 Task: Look for products in the category "Weight Management & Blood Sugar" from Sprouts only.
Action: Mouse moved to (264, 125)
Screenshot: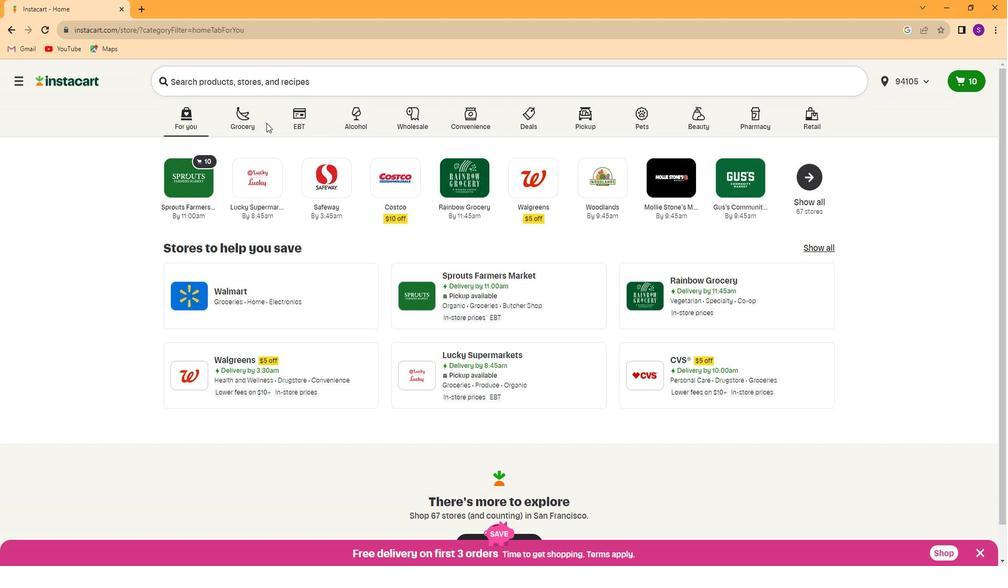 
Action: Mouse pressed left at (264, 125)
Screenshot: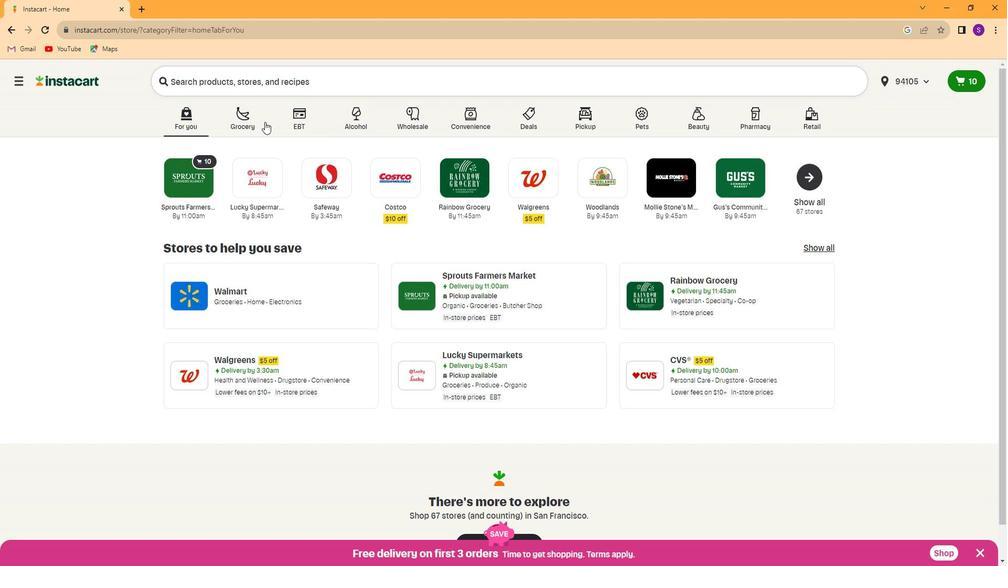 
Action: Mouse moved to (794, 212)
Screenshot: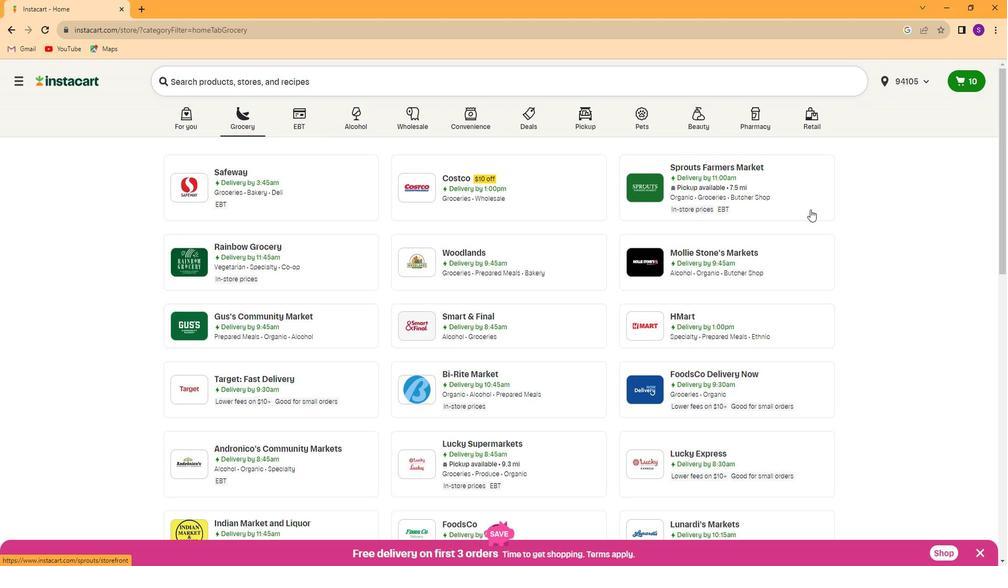 
Action: Mouse pressed left at (794, 212)
Screenshot: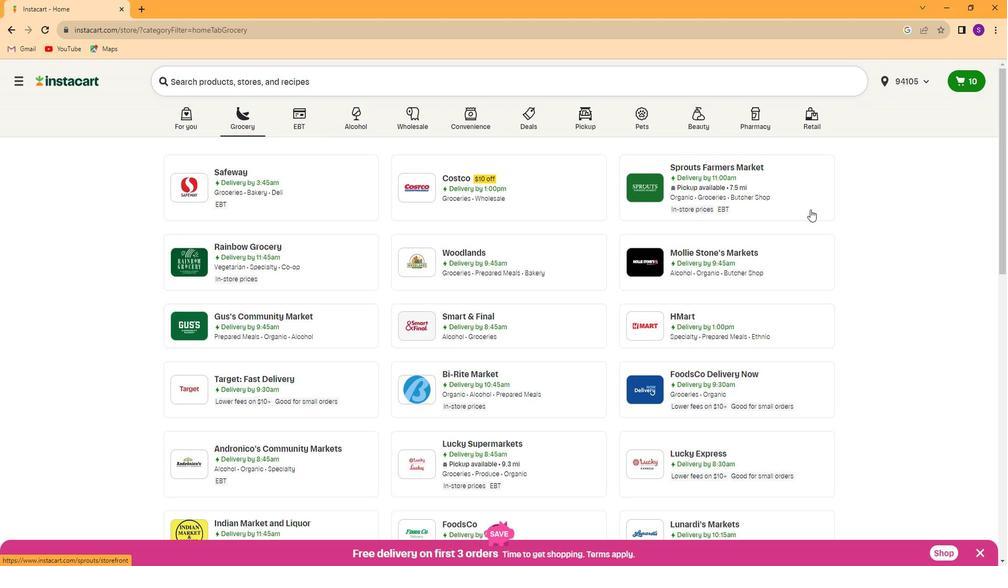 
Action: Mouse moved to (107, 419)
Screenshot: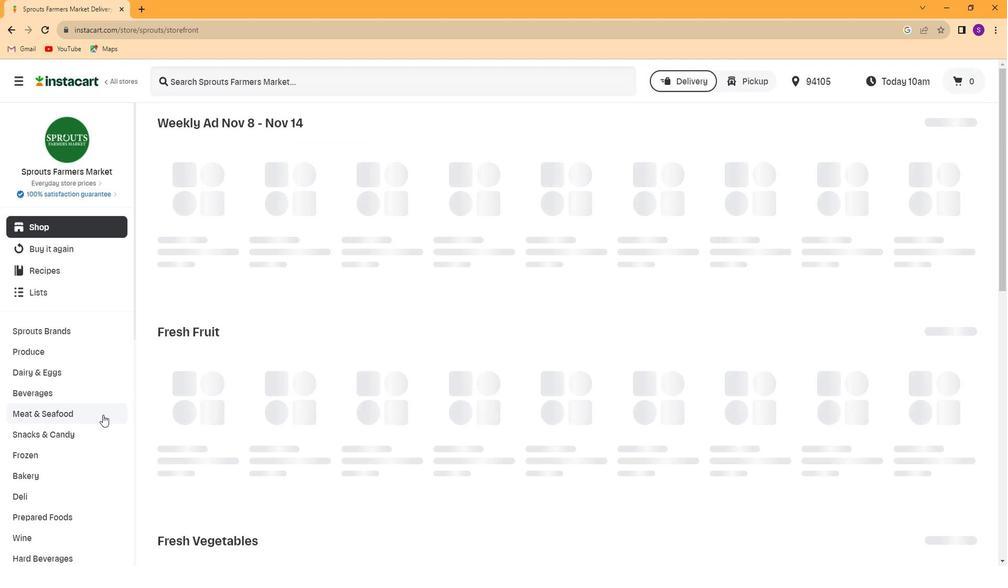 
Action: Mouse scrolled (107, 419) with delta (0, 0)
Screenshot: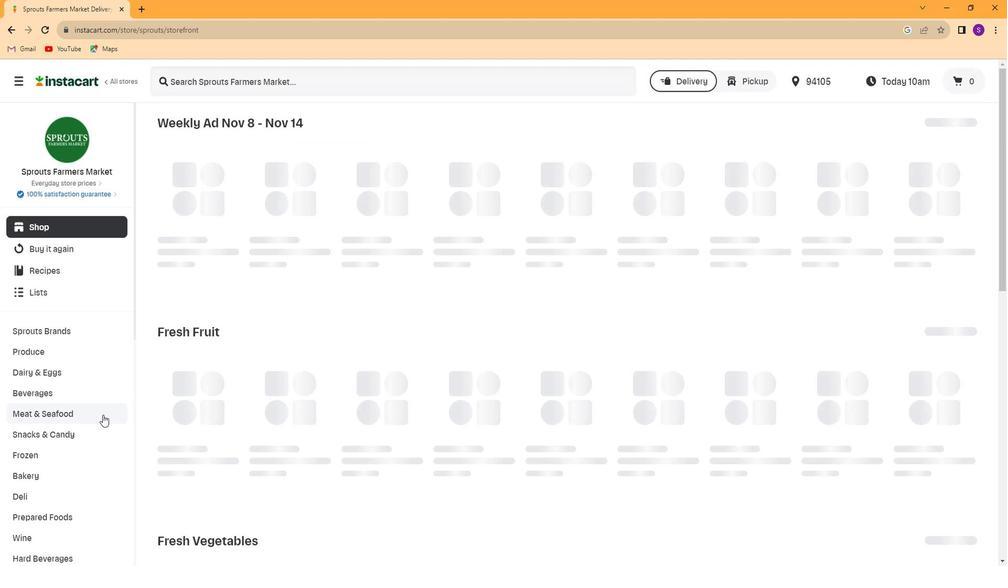 
Action: Mouse moved to (106, 420)
Screenshot: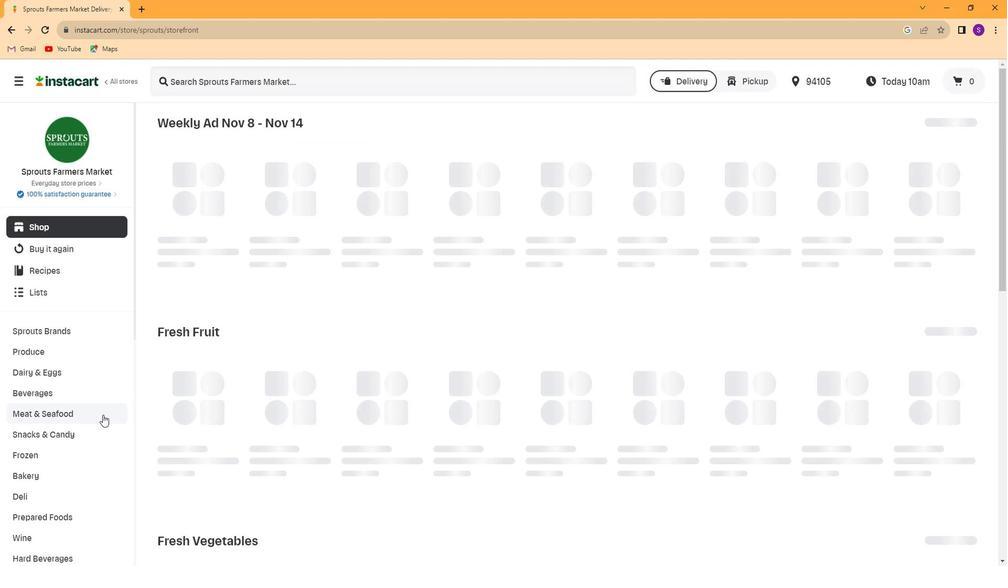 
Action: Mouse scrolled (106, 419) with delta (0, 0)
Screenshot: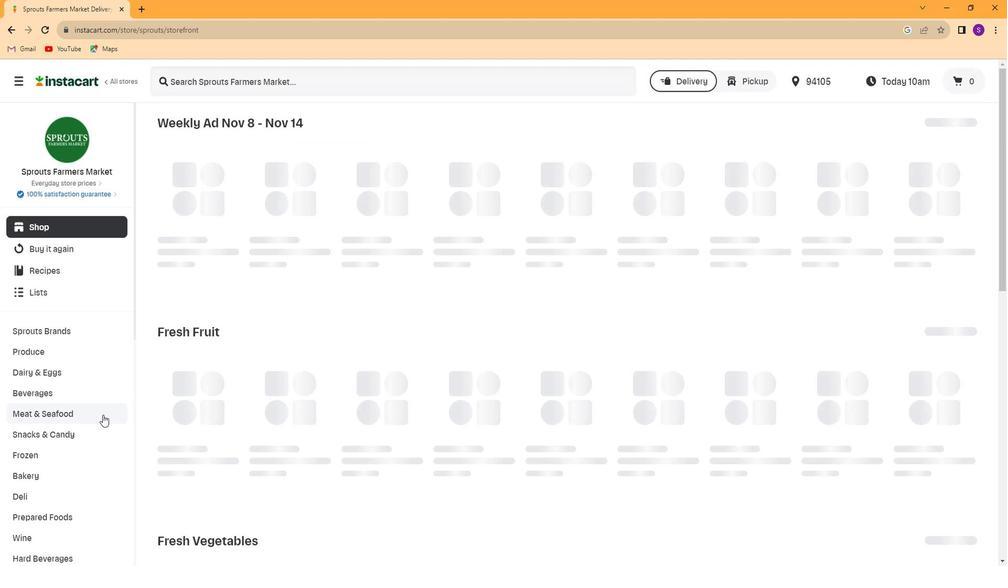 
Action: Mouse moved to (104, 421)
Screenshot: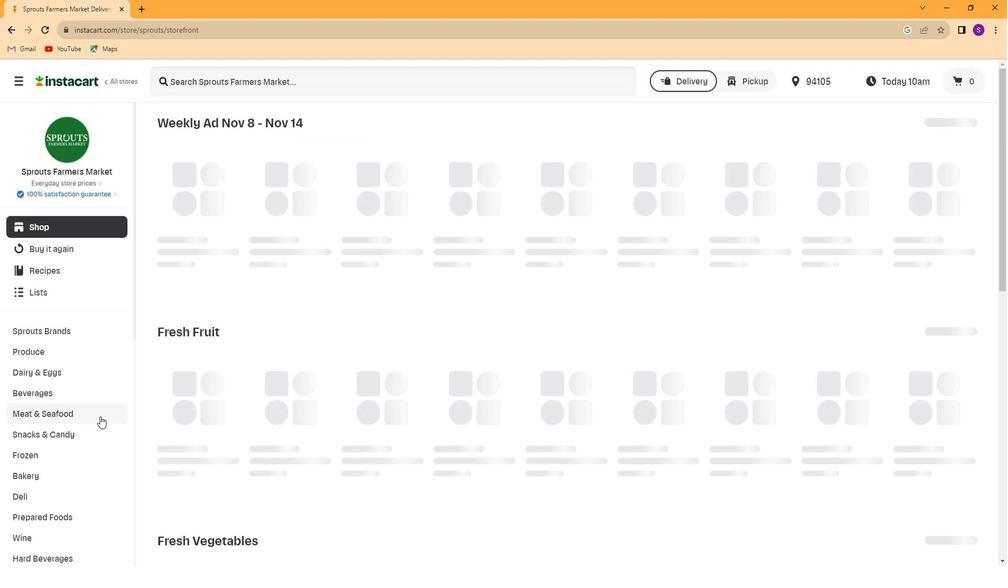 
Action: Mouse scrolled (104, 420) with delta (0, 0)
Screenshot: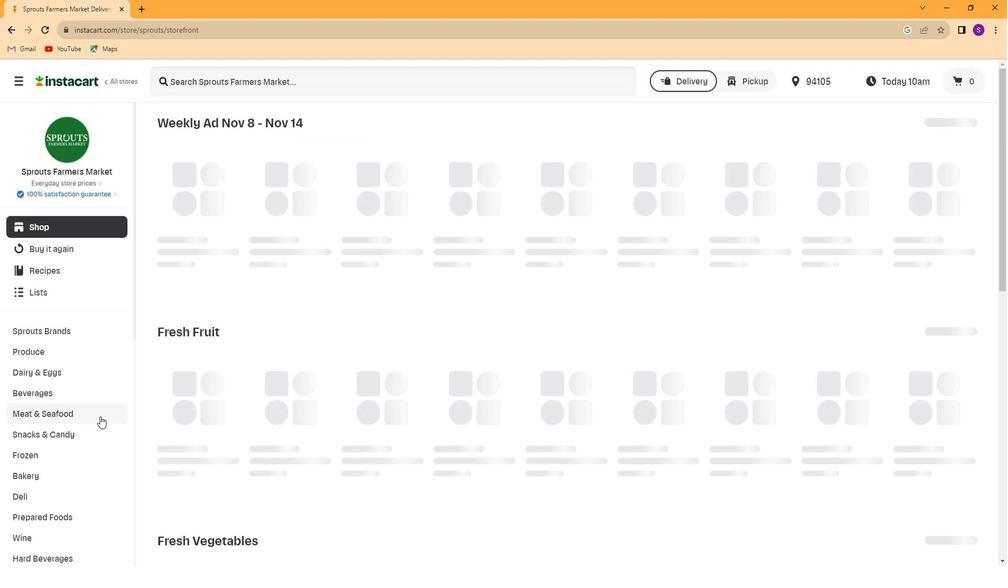 
Action: Mouse moved to (100, 421)
Screenshot: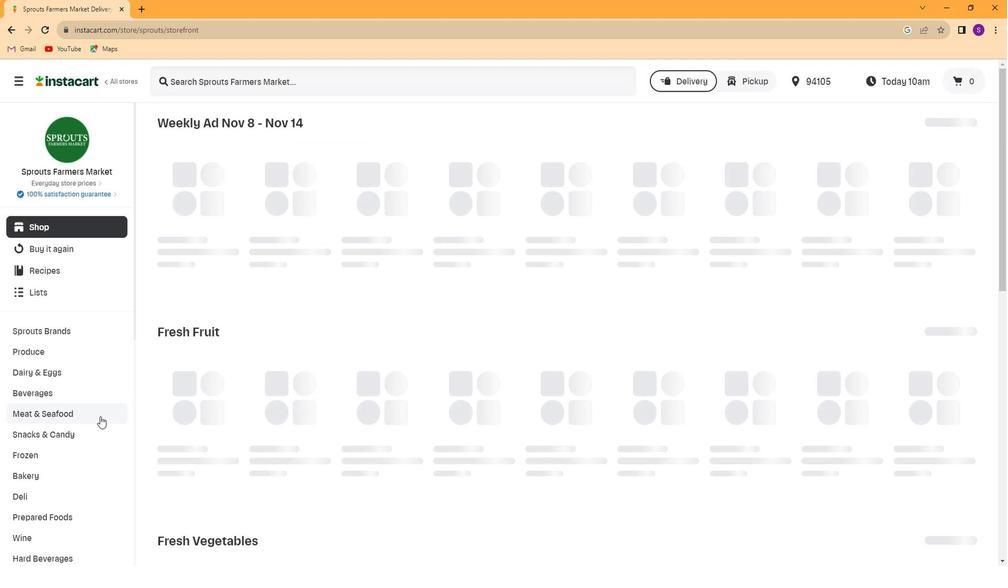 
Action: Mouse scrolled (100, 421) with delta (0, 0)
Screenshot: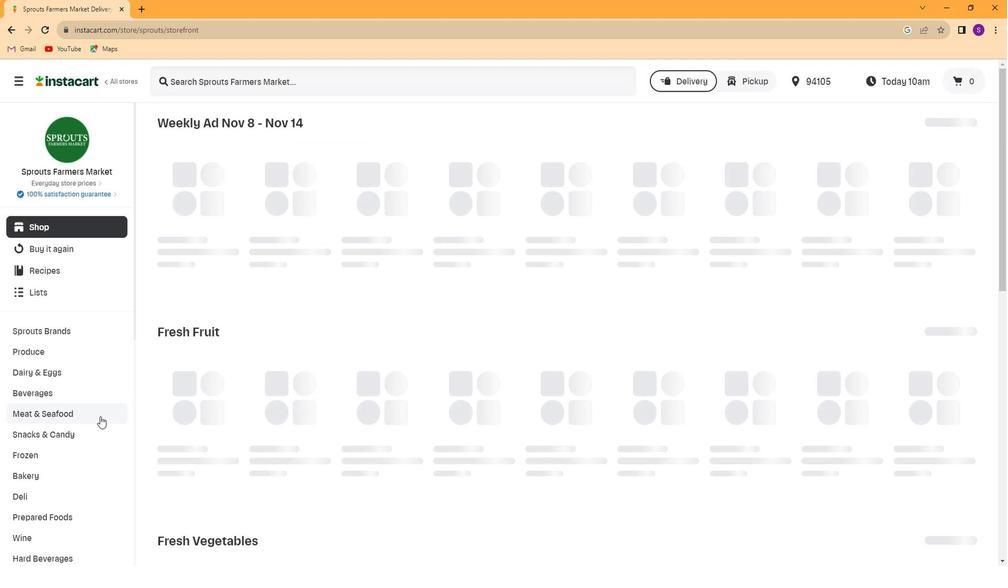 
Action: Mouse moved to (100, 422)
Screenshot: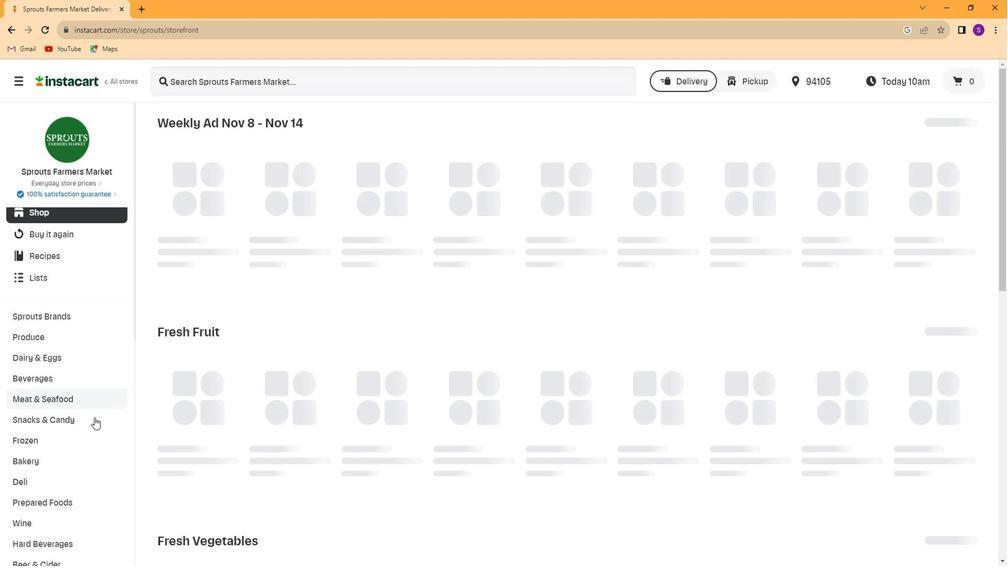 
Action: Mouse scrolled (100, 421) with delta (0, 0)
Screenshot: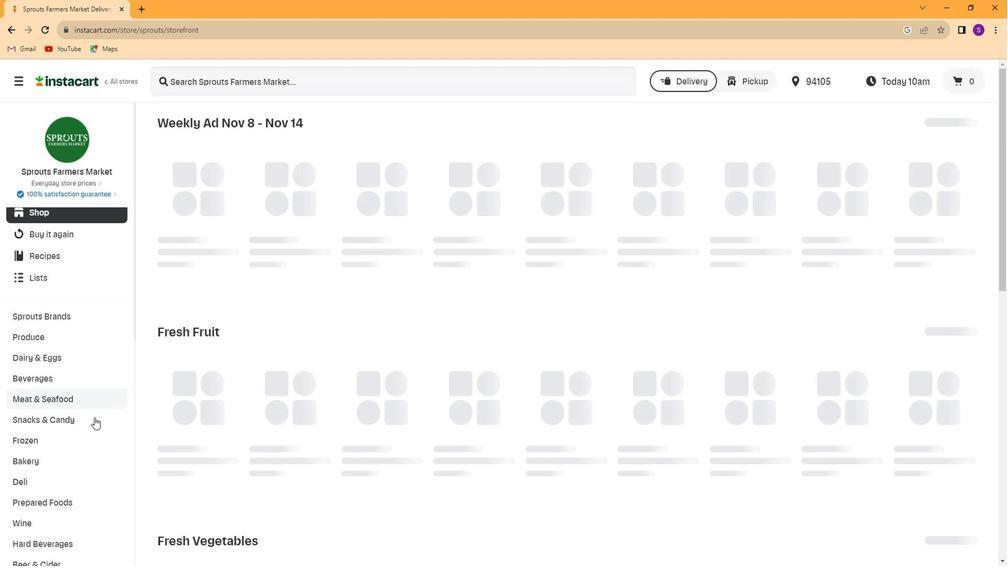 
Action: Mouse moved to (99, 422)
Screenshot: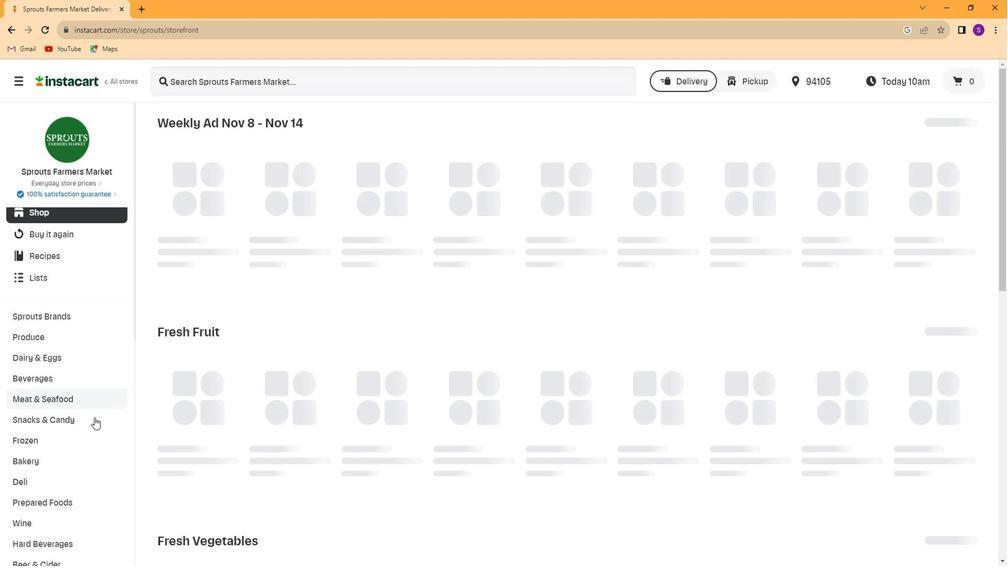 
Action: Mouse scrolled (99, 421) with delta (0, 0)
Screenshot: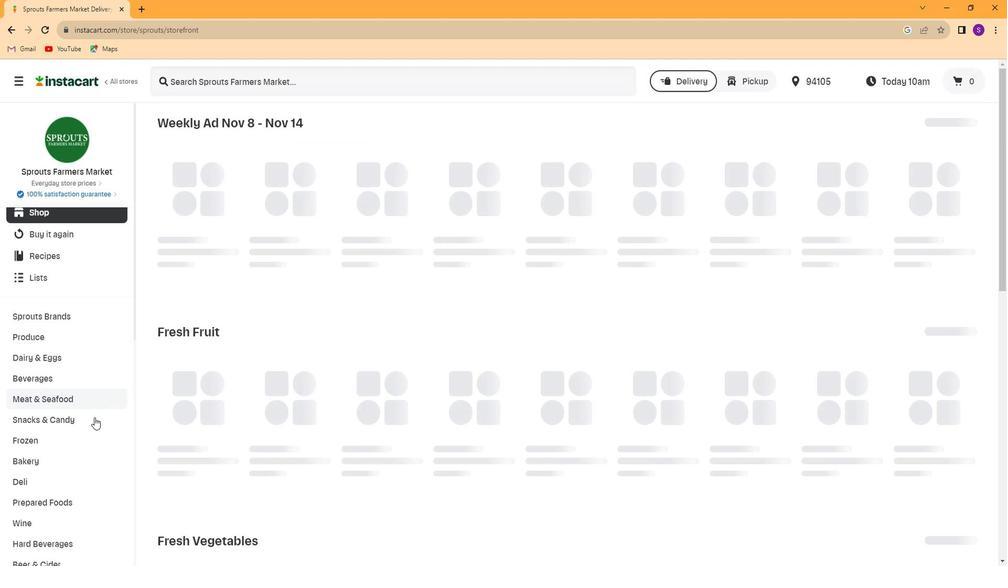 
Action: Mouse scrolled (99, 421) with delta (0, 0)
Screenshot: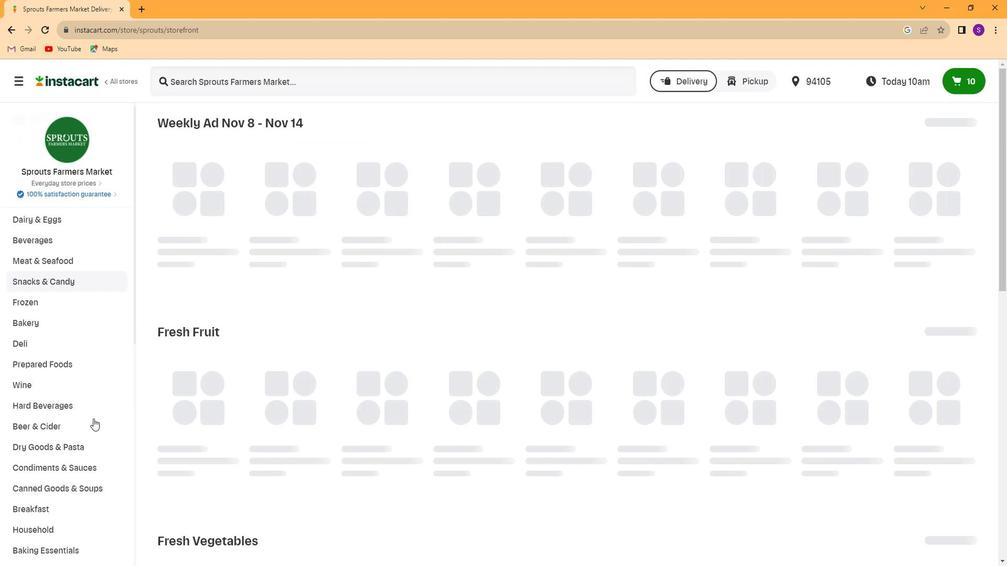 
Action: Mouse moved to (86, 425)
Screenshot: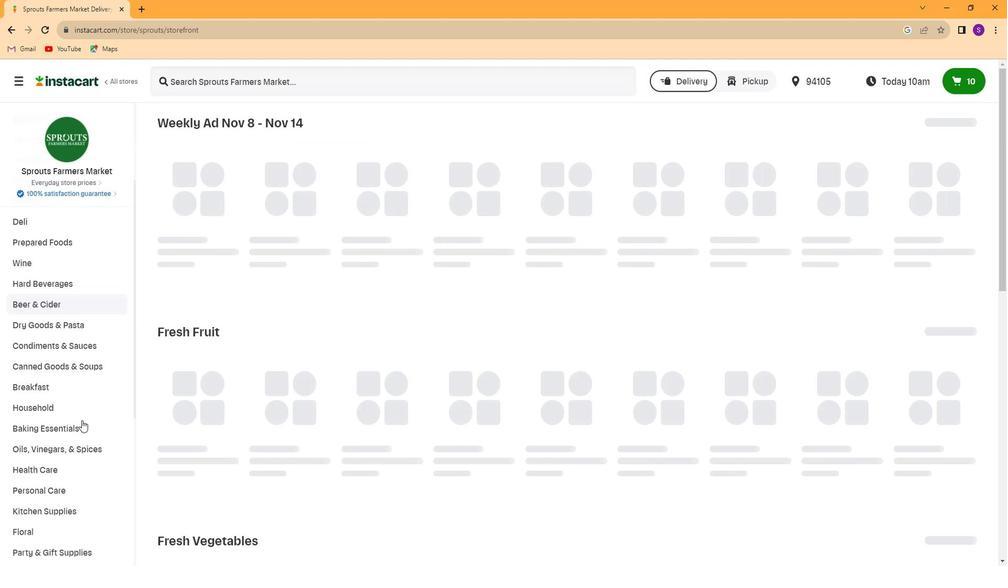 
Action: Mouse scrolled (86, 424) with delta (0, 0)
Screenshot: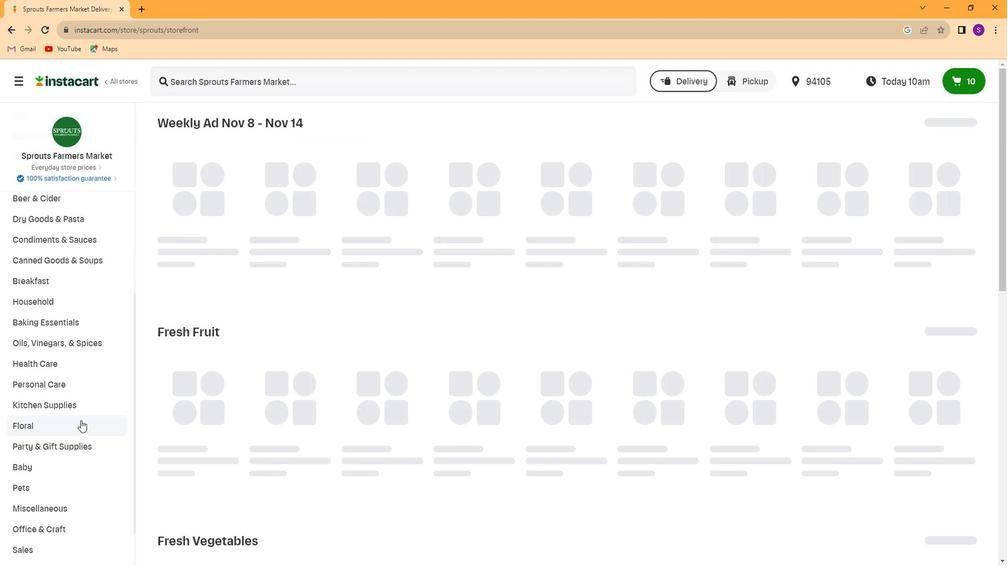 
Action: Mouse scrolled (86, 424) with delta (0, 0)
Screenshot: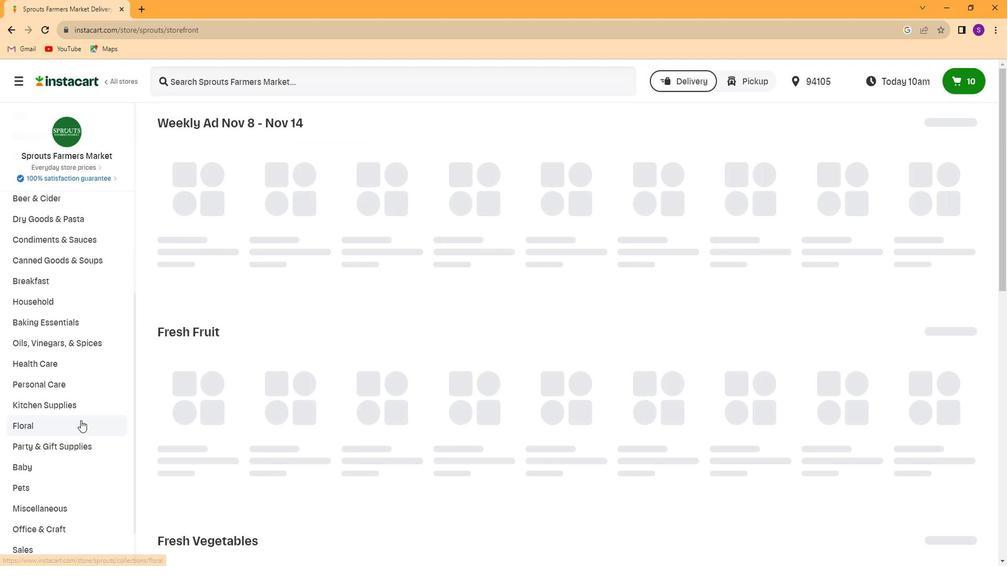 
Action: Mouse scrolled (86, 424) with delta (0, 0)
Screenshot: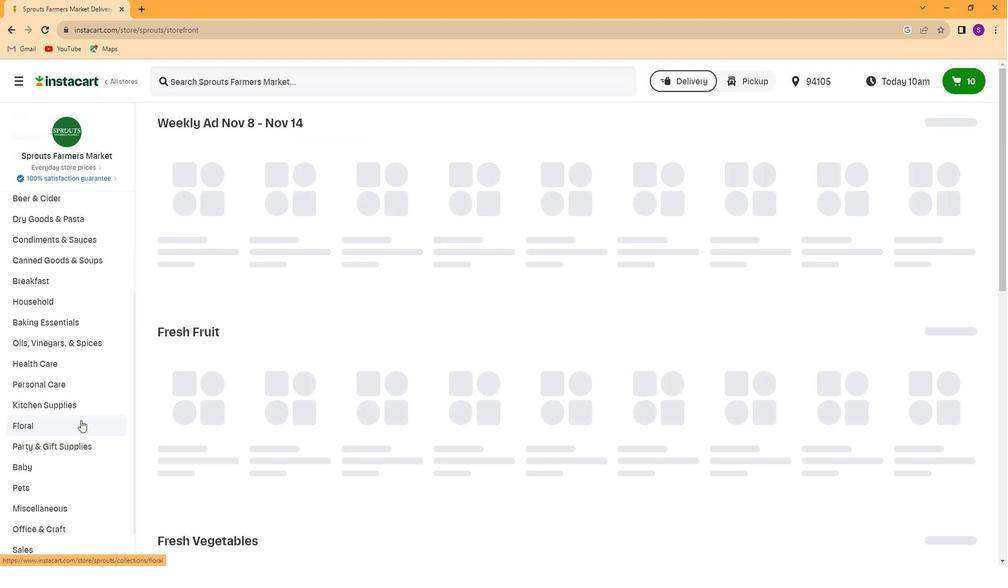 
Action: Mouse scrolled (86, 424) with delta (0, 0)
Screenshot: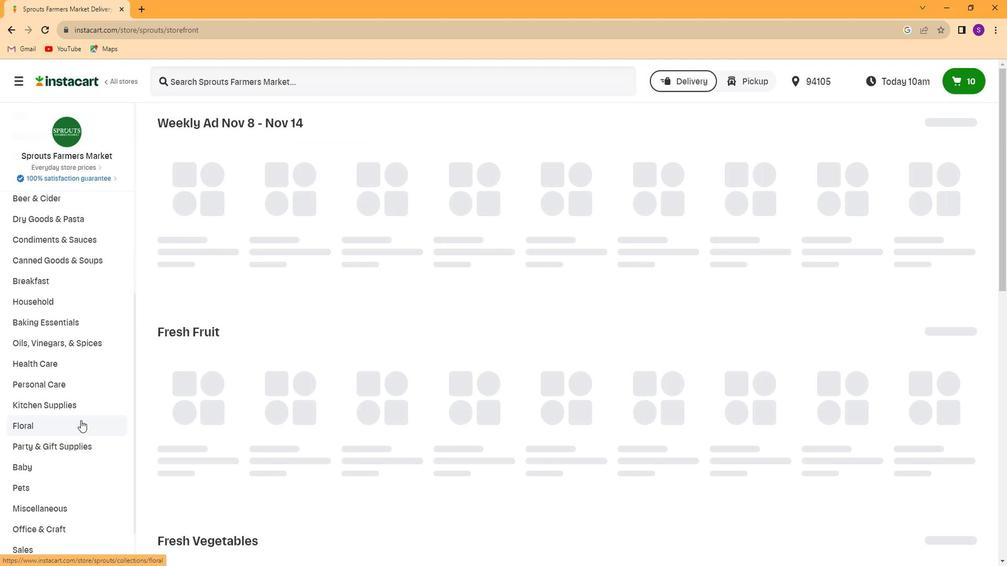 
Action: Mouse scrolled (86, 424) with delta (0, 0)
Screenshot: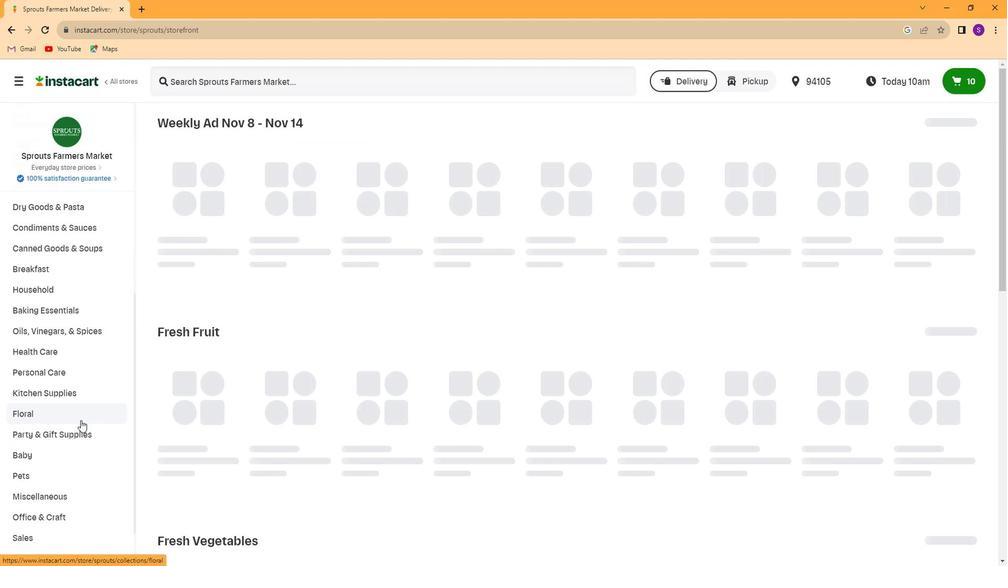 
Action: Mouse scrolled (86, 424) with delta (0, 0)
Screenshot: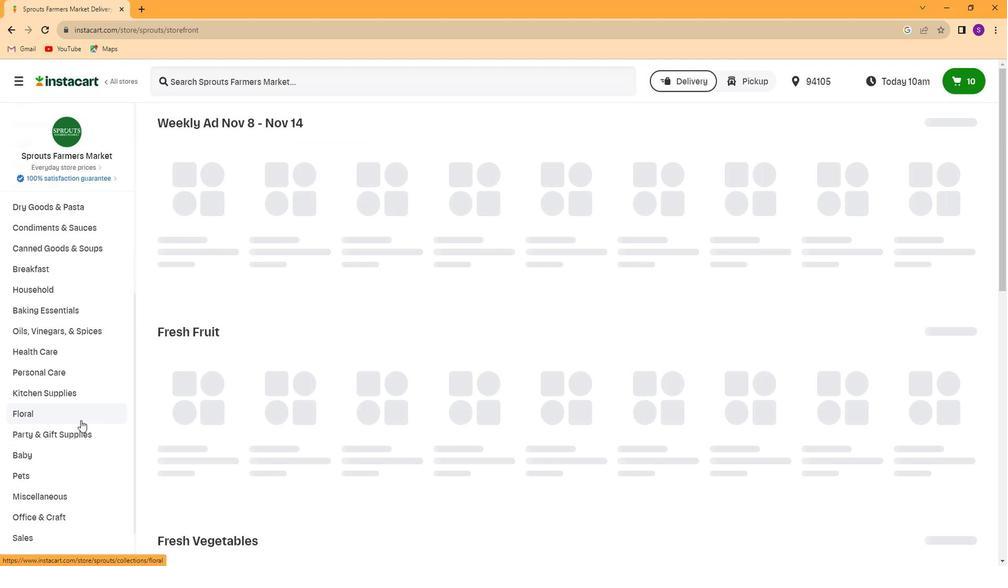 
Action: Mouse scrolled (86, 424) with delta (0, 0)
Screenshot: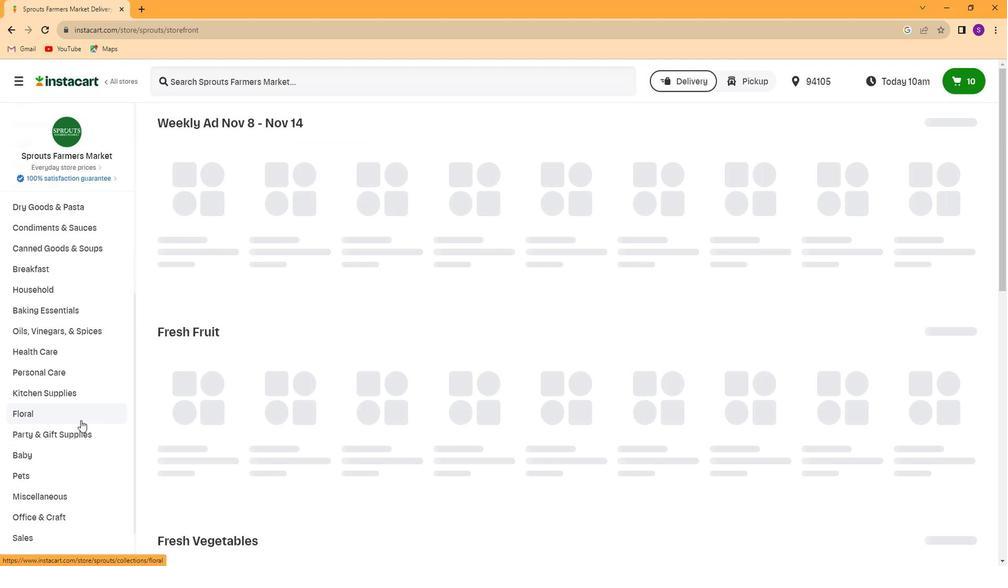 
Action: Mouse scrolled (86, 424) with delta (0, 0)
Screenshot: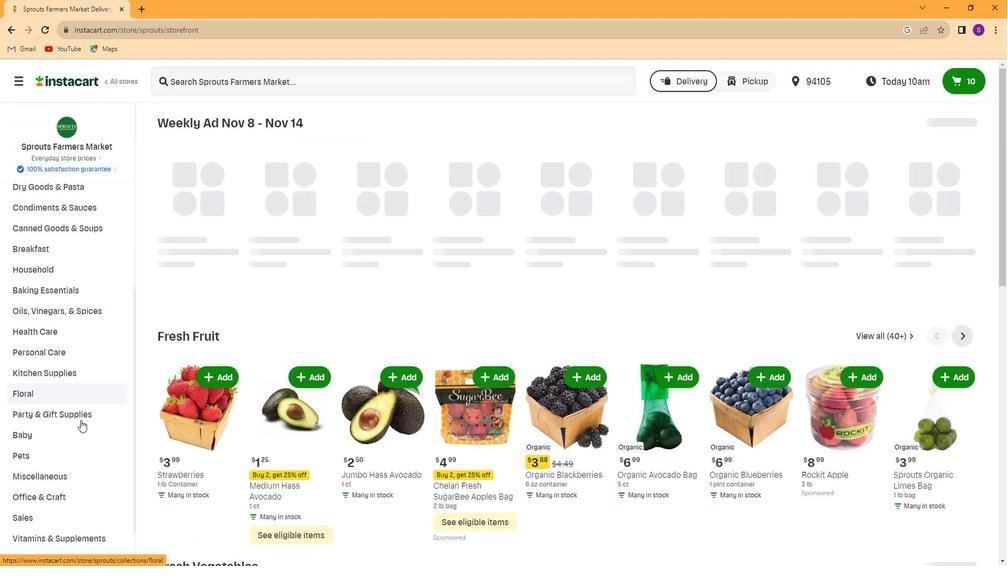 
Action: Mouse moved to (79, 517)
Screenshot: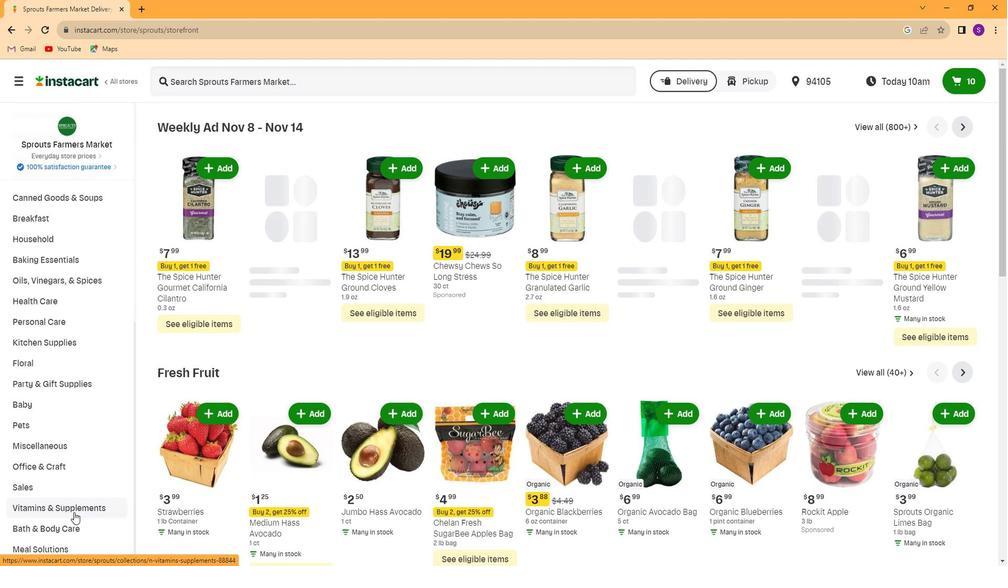 
Action: Mouse pressed left at (79, 517)
Screenshot: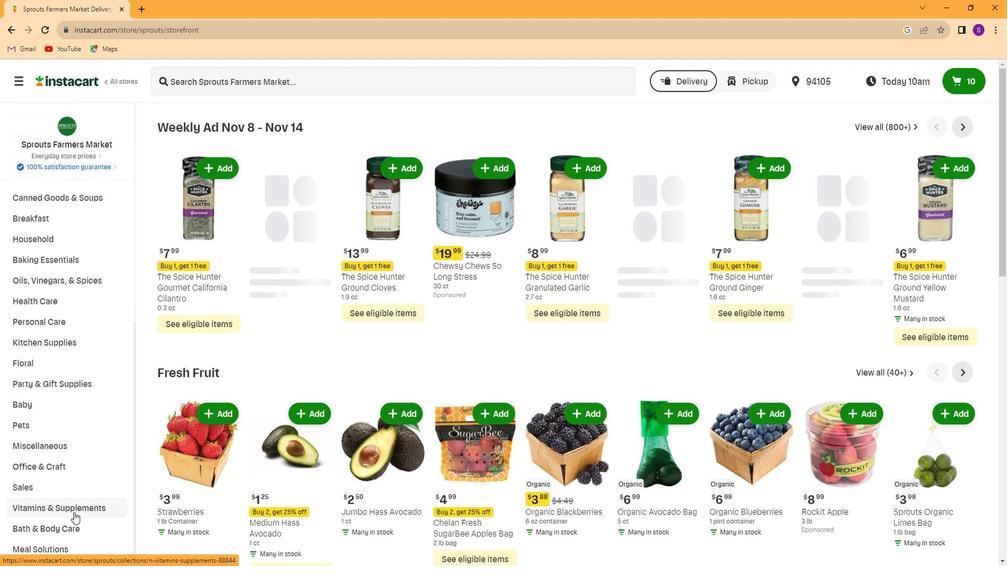 
Action: Mouse moved to (960, 283)
Screenshot: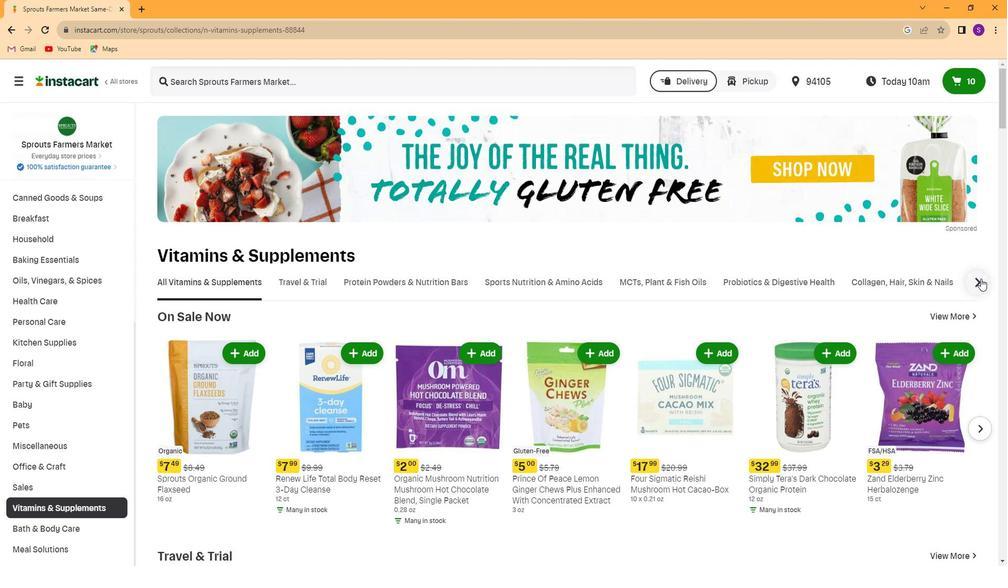 
Action: Mouse pressed left at (960, 283)
Screenshot: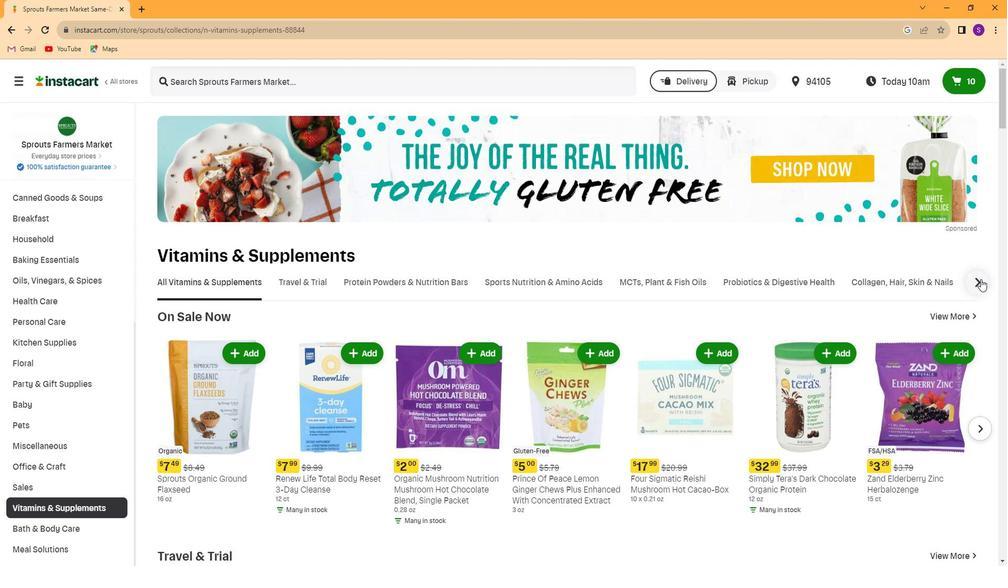 
Action: Mouse moved to (252, 294)
Screenshot: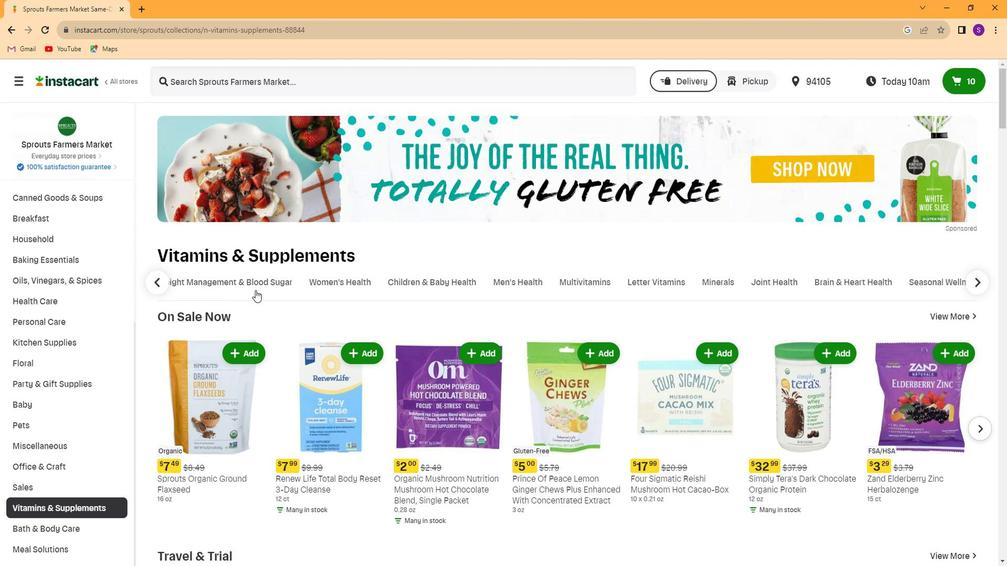 
Action: Mouse pressed left at (252, 294)
Screenshot: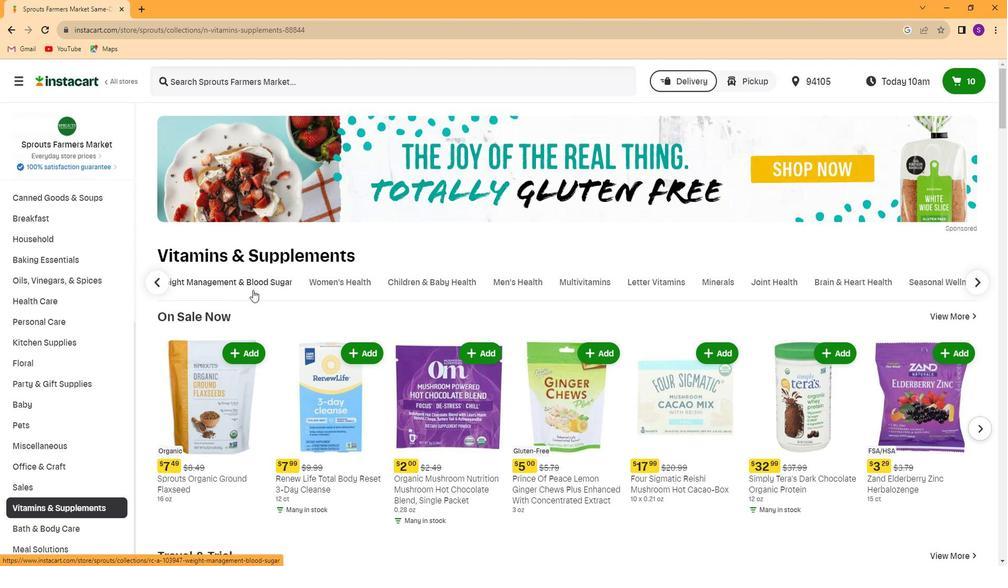 
Action: Mouse moved to (350, 196)
Screenshot: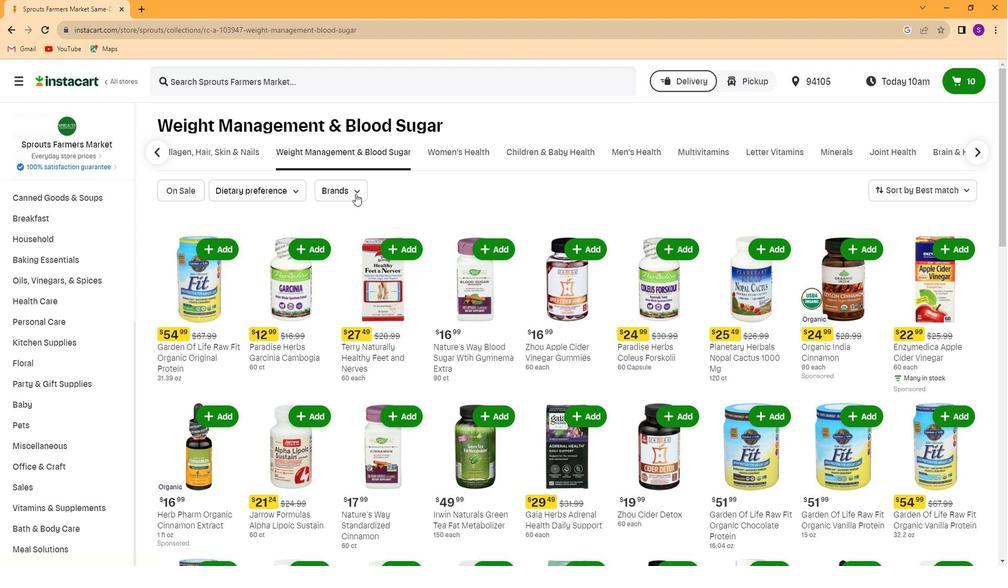 
Action: Mouse pressed left at (350, 196)
Screenshot: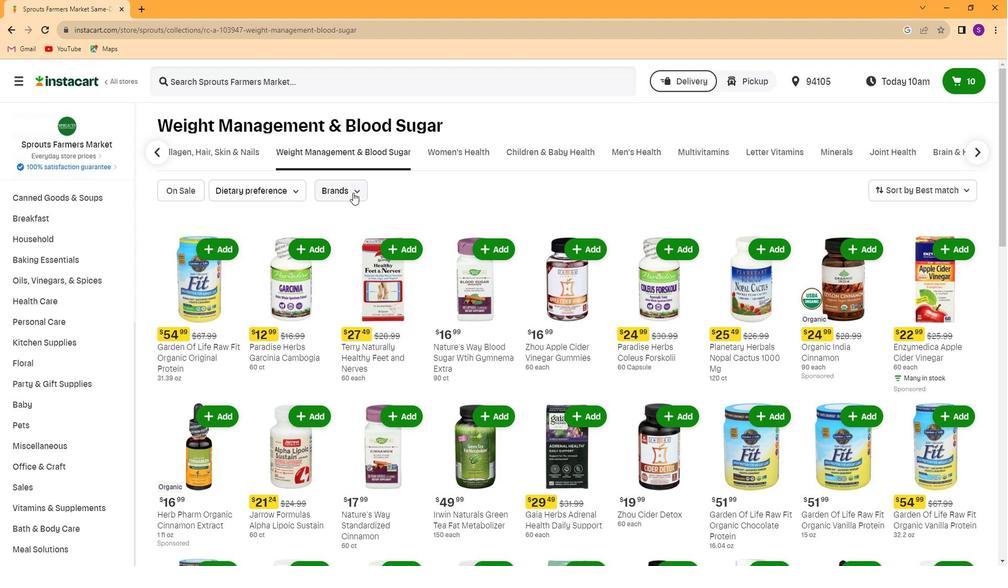 
Action: Mouse moved to (365, 281)
Screenshot: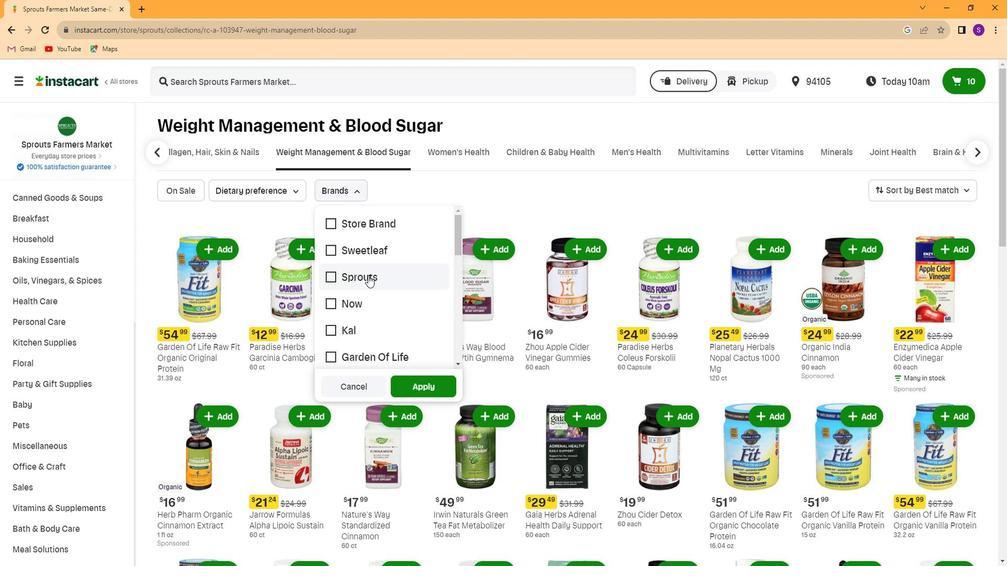 
Action: Mouse pressed left at (365, 281)
Screenshot: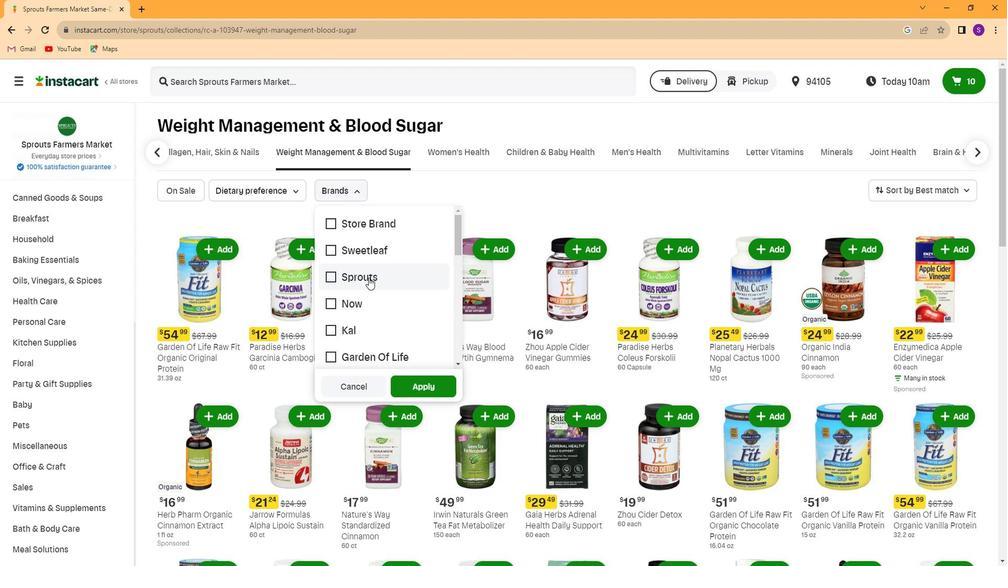 
Action: Mouse moved to (422, 400)
Screenshot: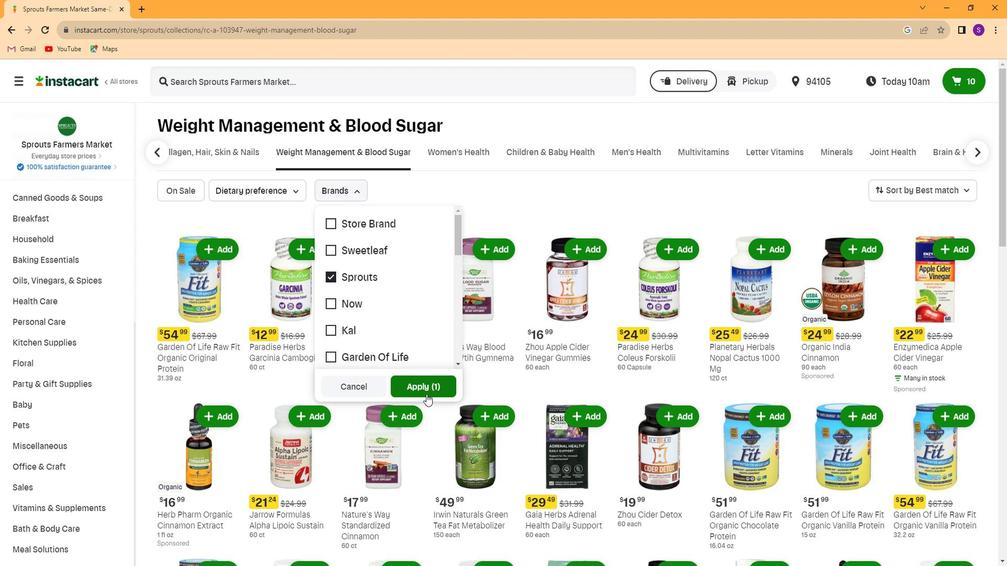 
Action: Mouse pressed left at (422, 400)
Screenshot: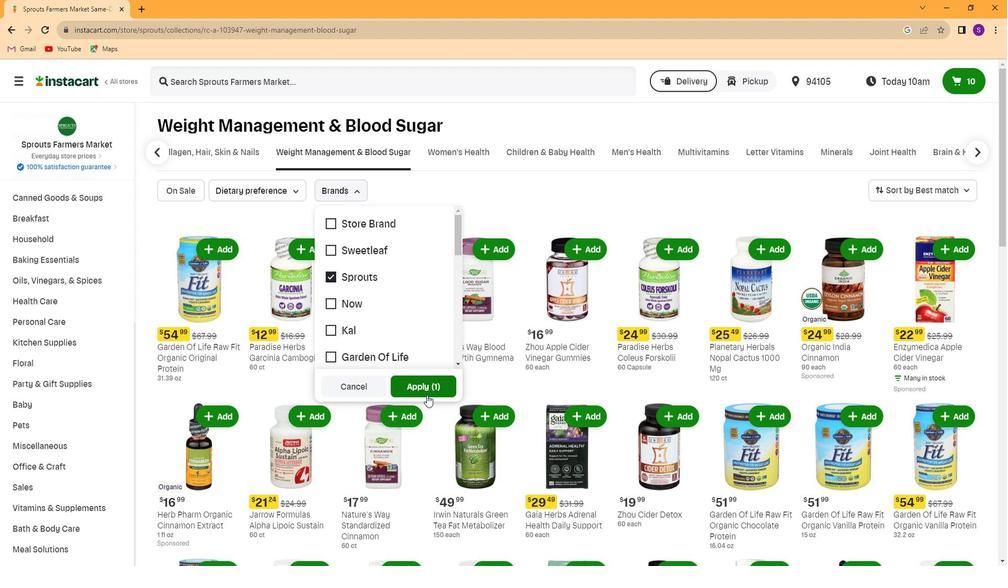 
Action: Mouse moved to (536, 407)
Screenshot: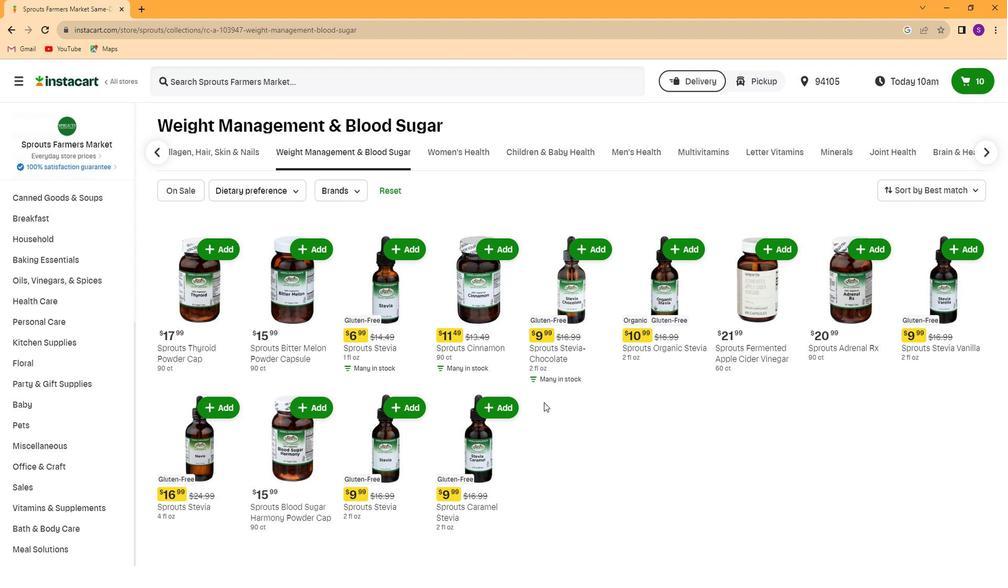 
